 Task: Create a project with template Project Timeline with name TruTech with privacy Public and in the team Recorders . Create three sections in the project as To-Do, Doing and Done.
Action: Mouse moved to (44, 45)
Screenshot: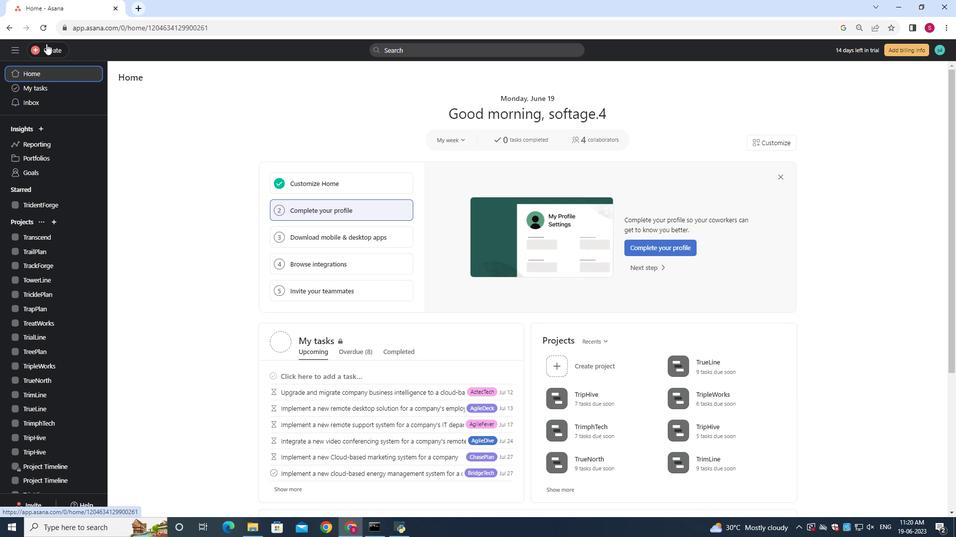 
Action: Mouse pressed left at (44, 45)
Screenshot: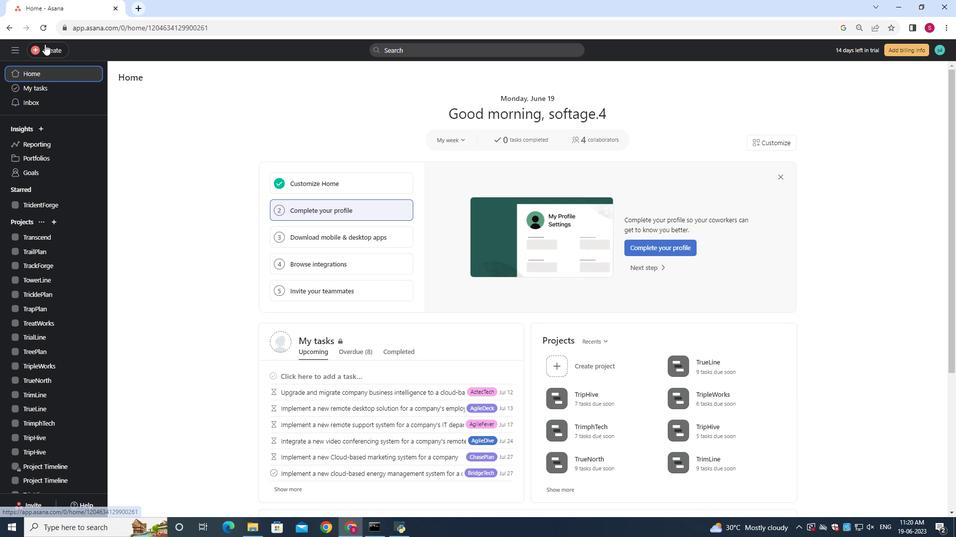 
Action: Mouse moved to (98, 69)
Screenshot: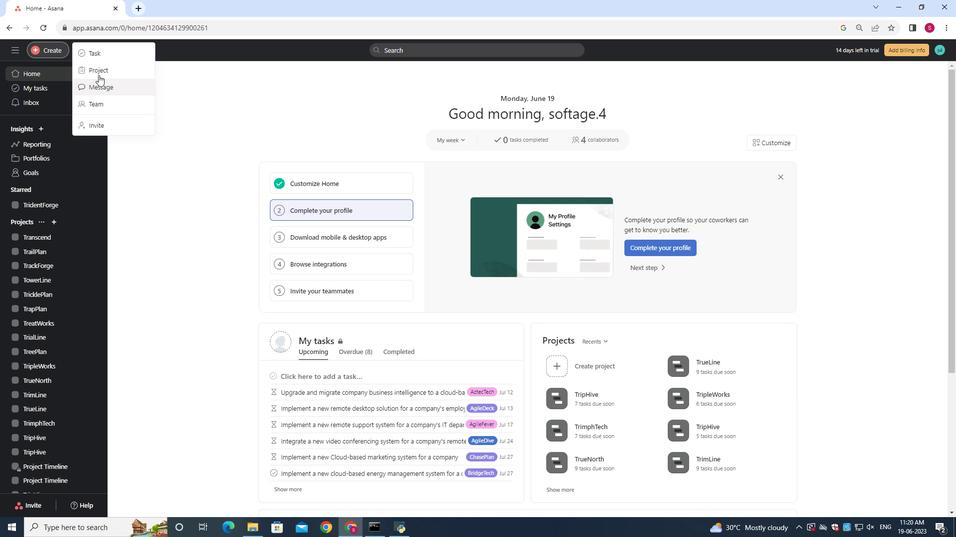 
Action: Mouse pressed left at (98, 69)
Screenshot: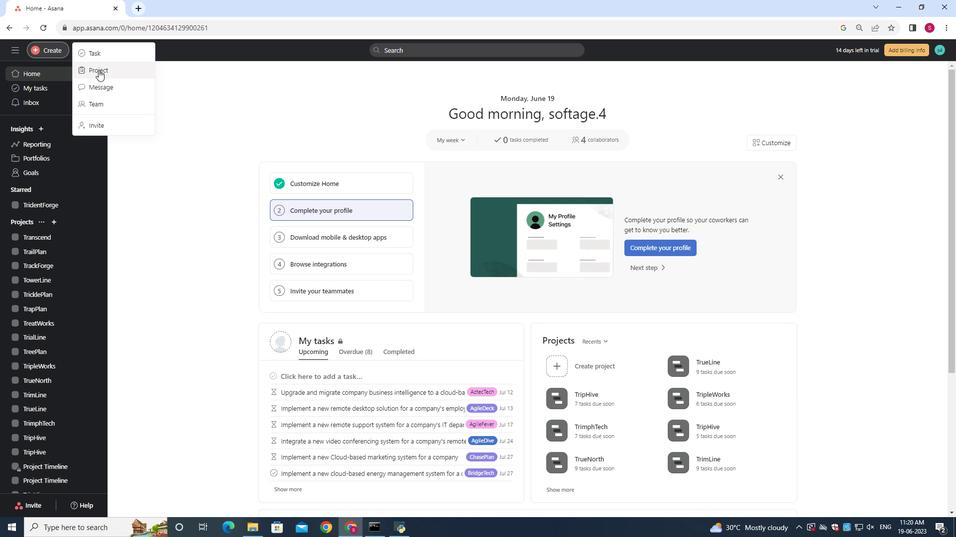 
Action: Mouse moved to (465, 277)
Screenshot: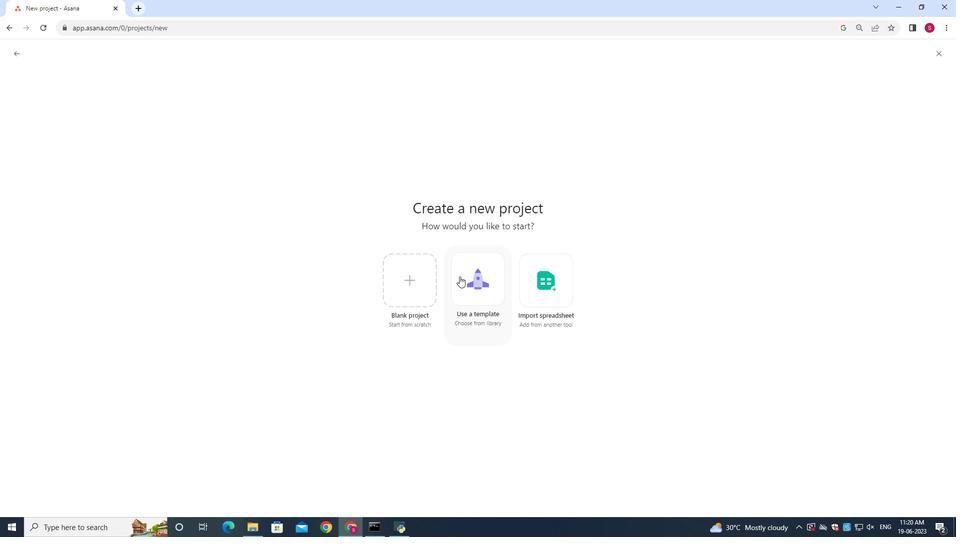 
Action: Mouse pressed left at (465, 277)
Screenshot: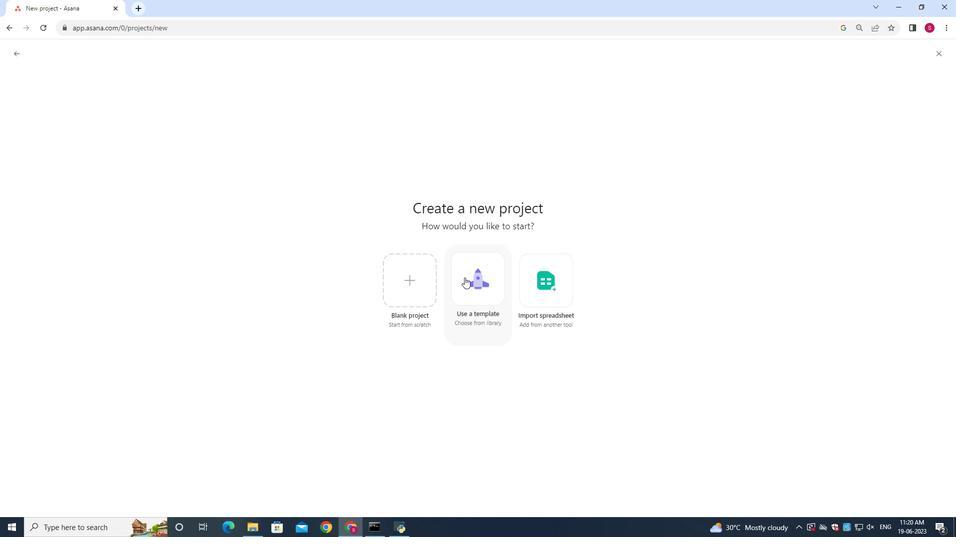 
Action: Mouse moved to (48, 248)
Screenshot: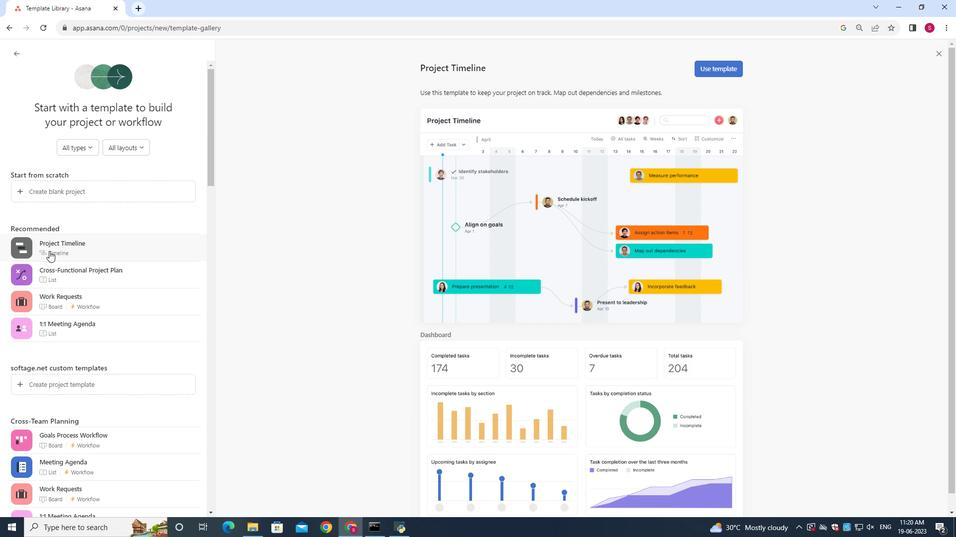 
Action: Mouse pressed left at (48, 248)
Screenshot: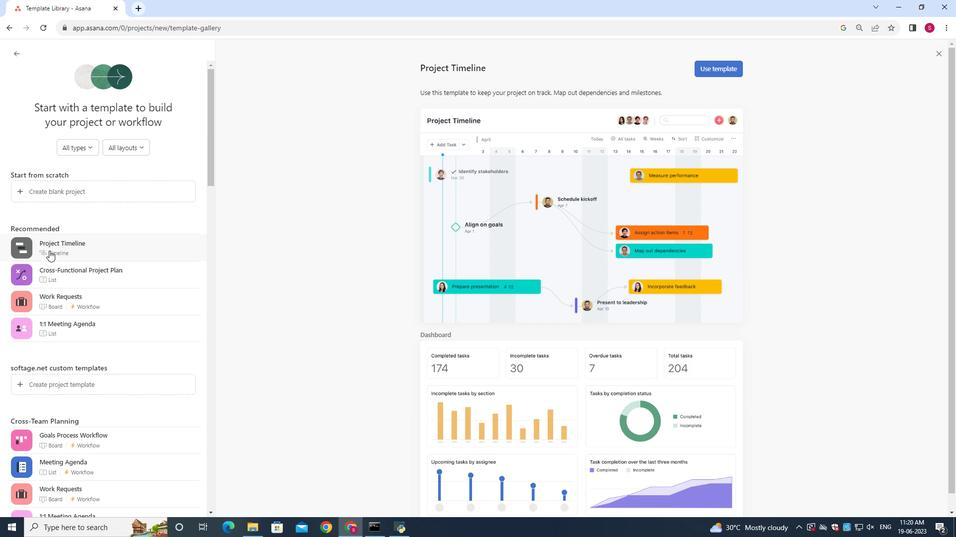 
Action: Mouse moved to (708, 68)
Screenshot: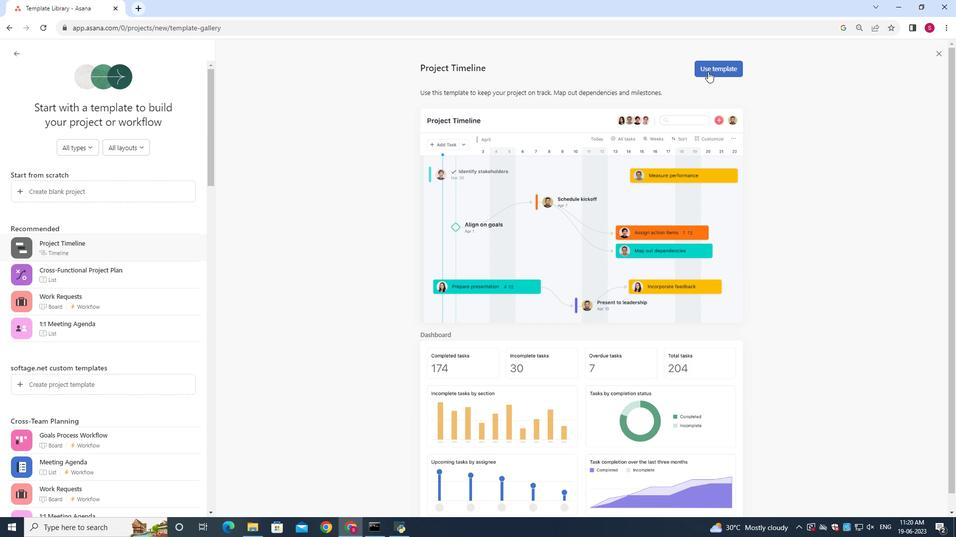 
Action: Mouse pressed left at (708, 68)
Screenshot: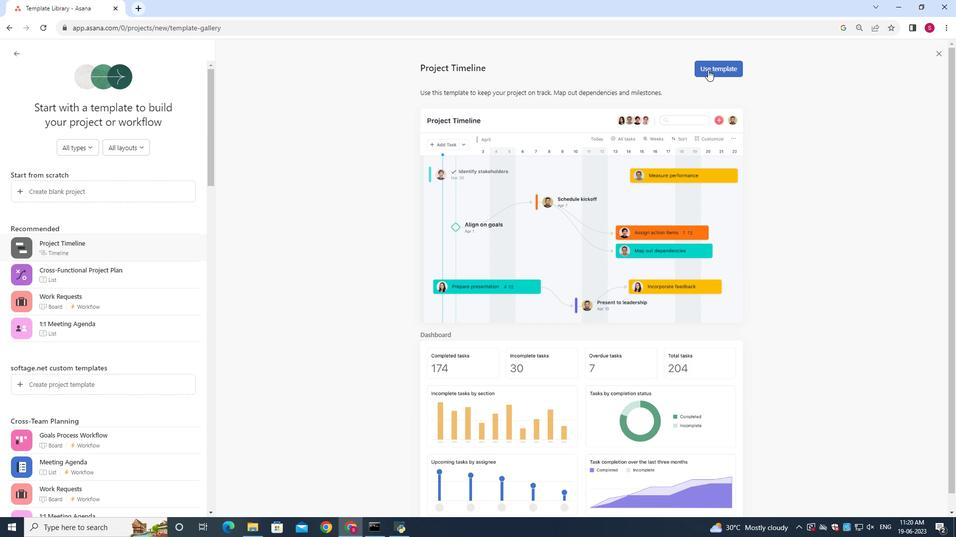 
Action: Mouse moved to (443, 167)
Screenshot: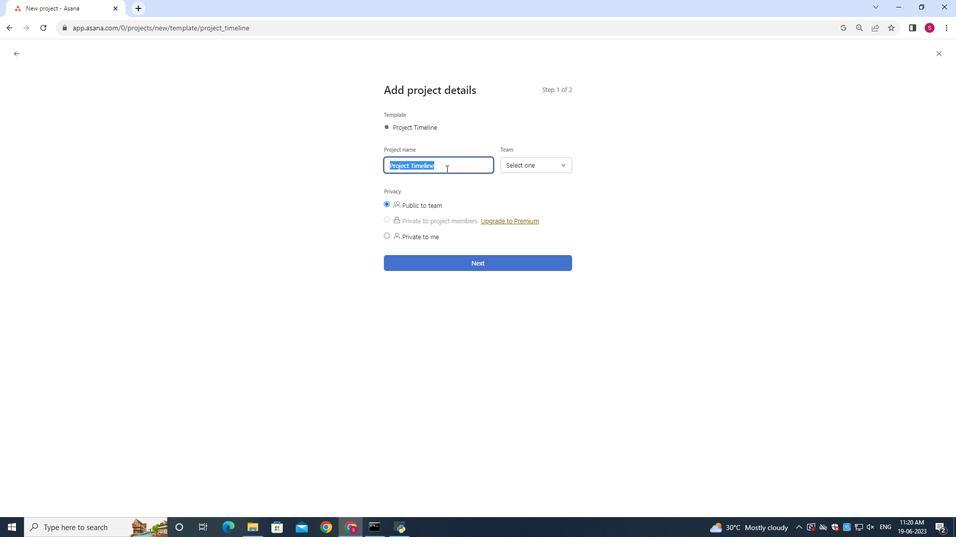 
Action: Key pressed <Key.backspace><Key.shift><Key.shift><Key.shift><Key.shift>Tru<Key.shift>Tech
Screenshot: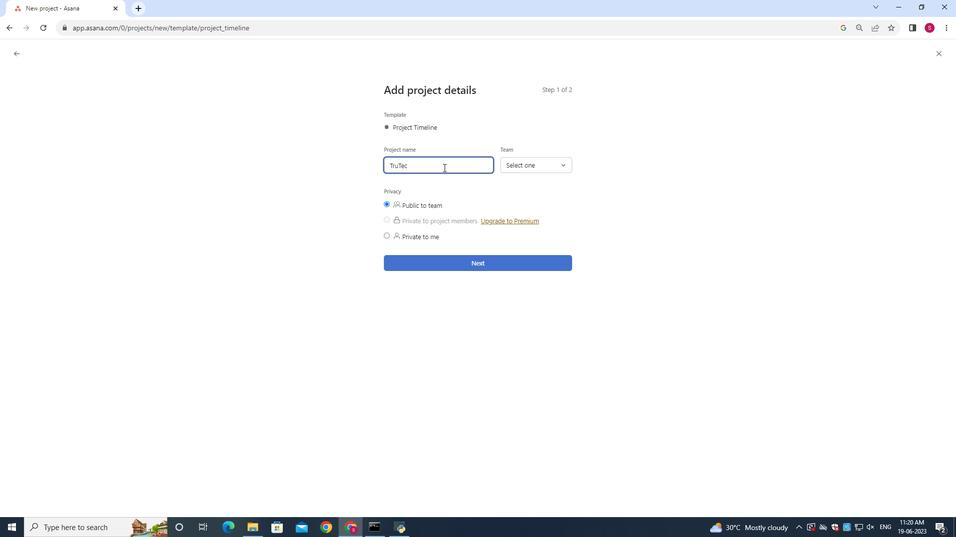 
Action: Mouse moved to (537, 162)
Screenshot: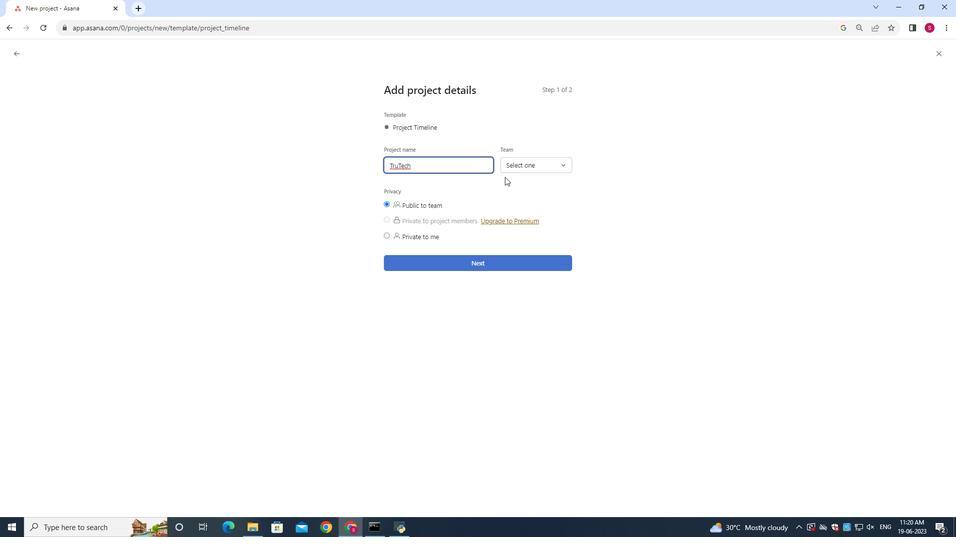 
Action: Mouse pressed left at (537, 162)
Screenshot: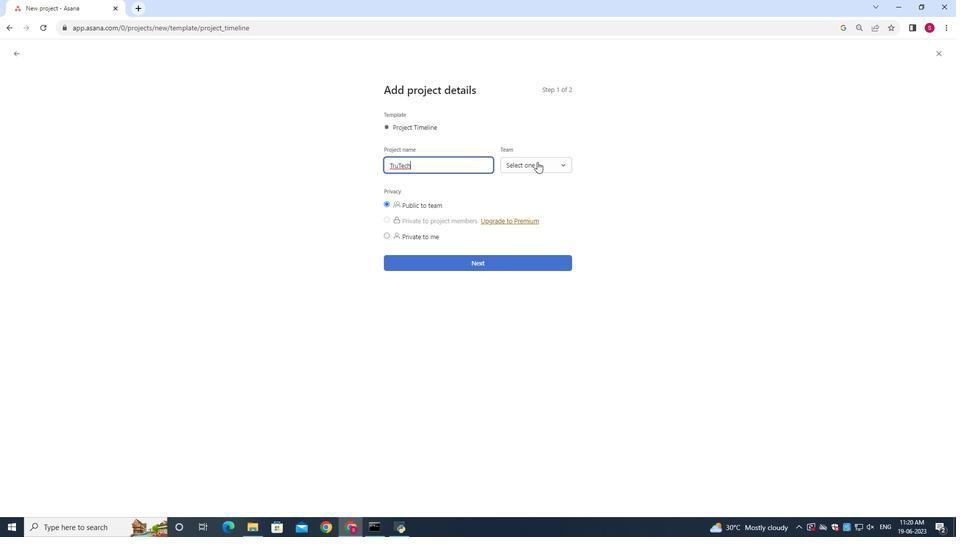 
Action: Mouse moved to (538, 173)
Screenshot: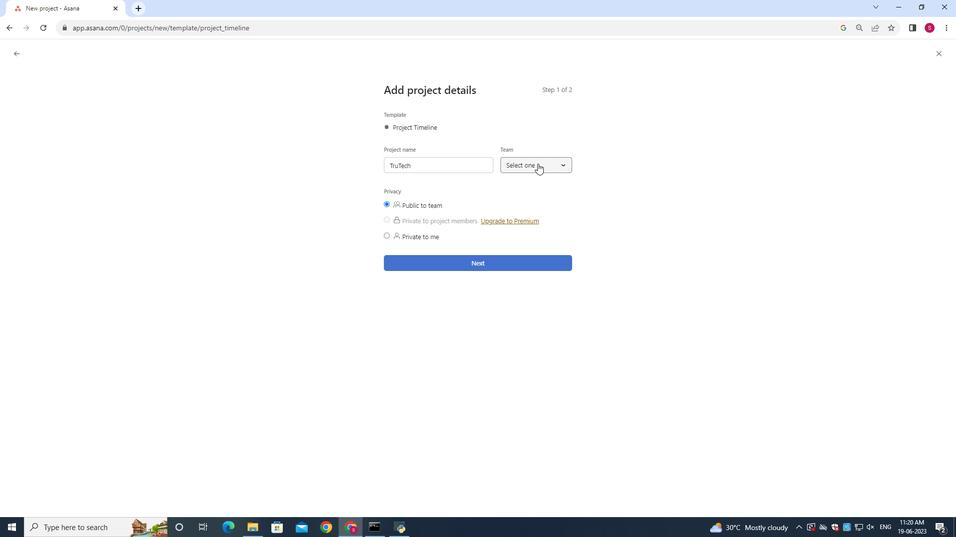 
Action: Mouse scrolled (538, 173) with delta (0, 0)
Screenshot: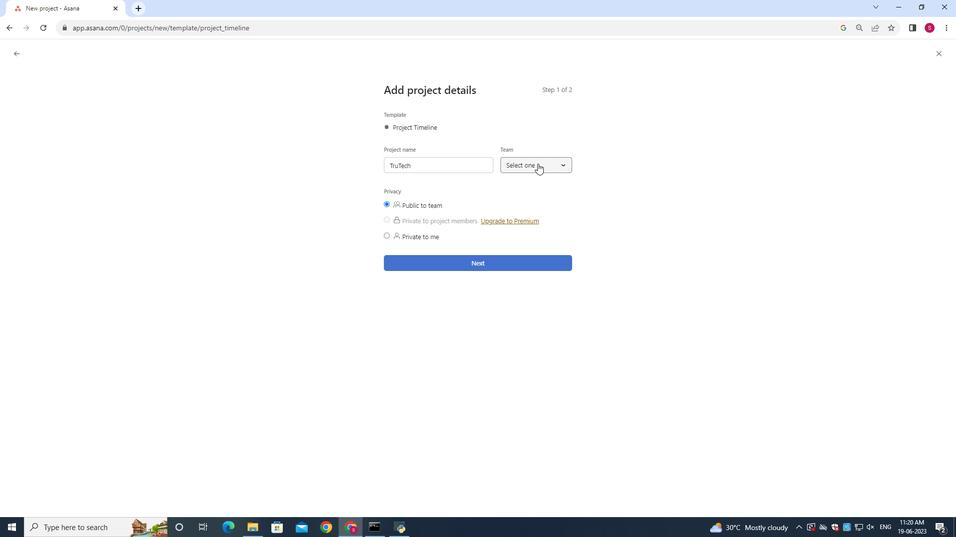 
Action: Mouse moved to (534, 200)
Screenshot: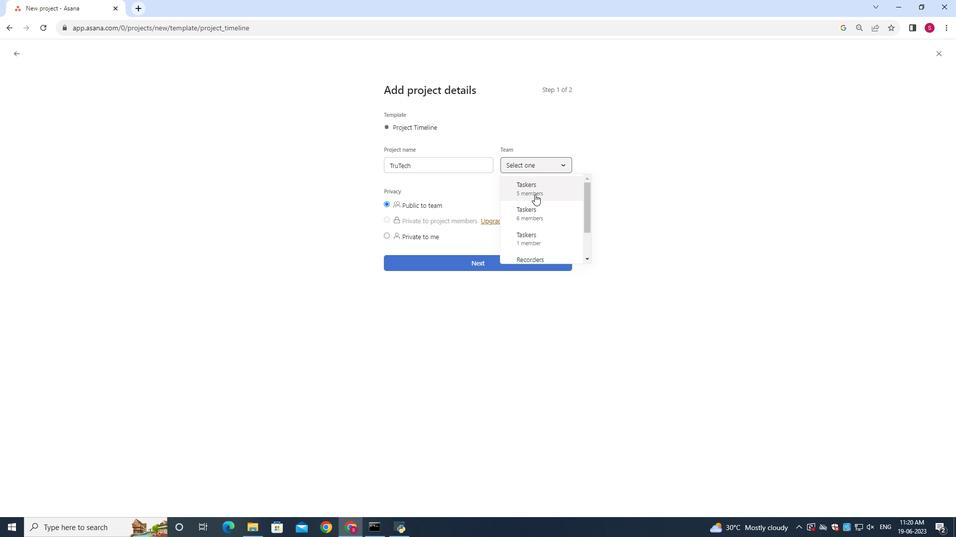 
Action: Mouse scrolled (534, 199) with delta (0, 0)
Screenshot: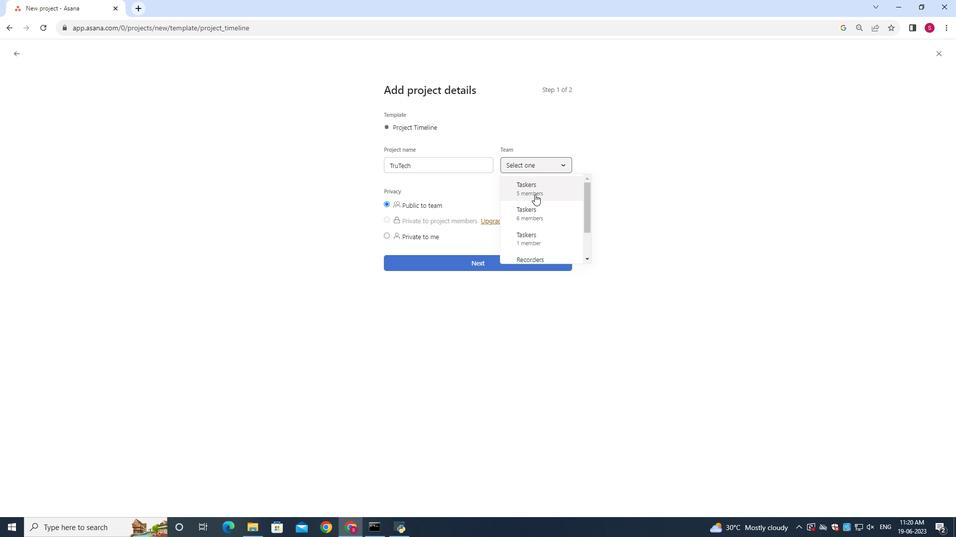 
Action: Mouse moved to (532, 217)
Screenshot: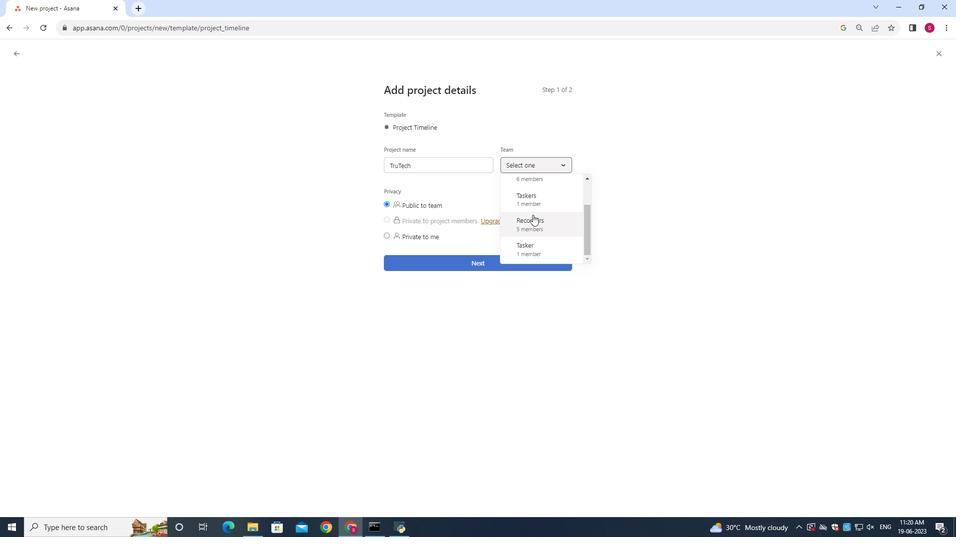 
Action: Mouse pressed left at (532, 217)
Screenshot: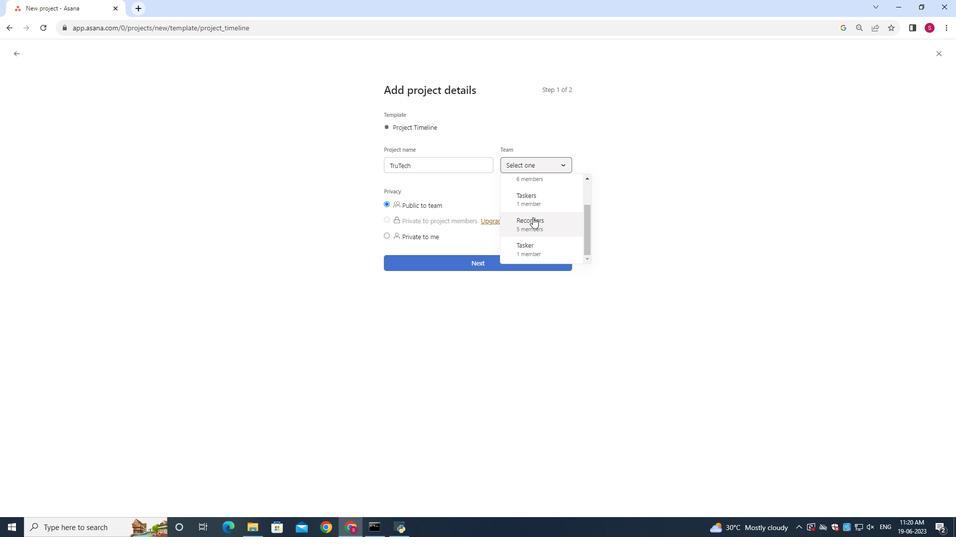 
Action: Mouse moved to (429, 209)
Screenshot: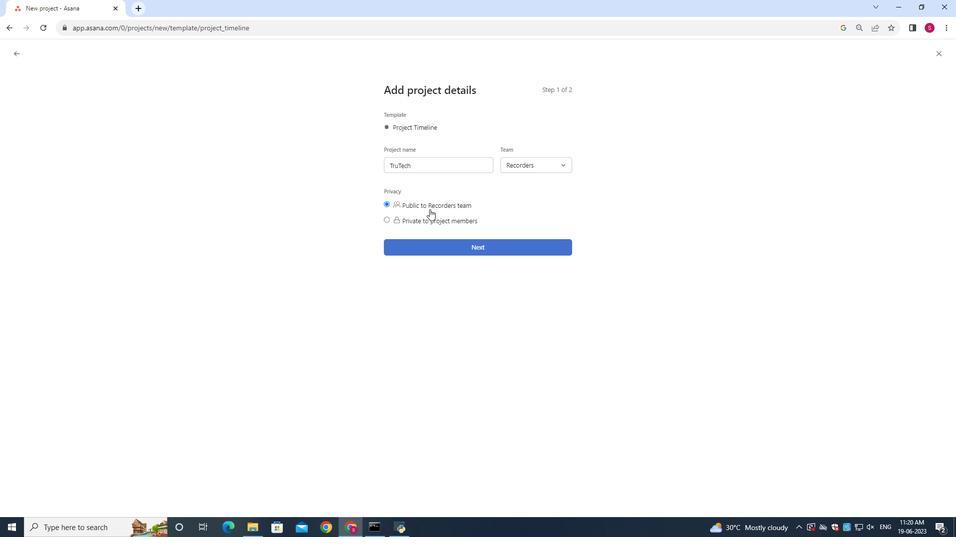 
Action: Mouse pressed left at (429, 209)
Screenshot: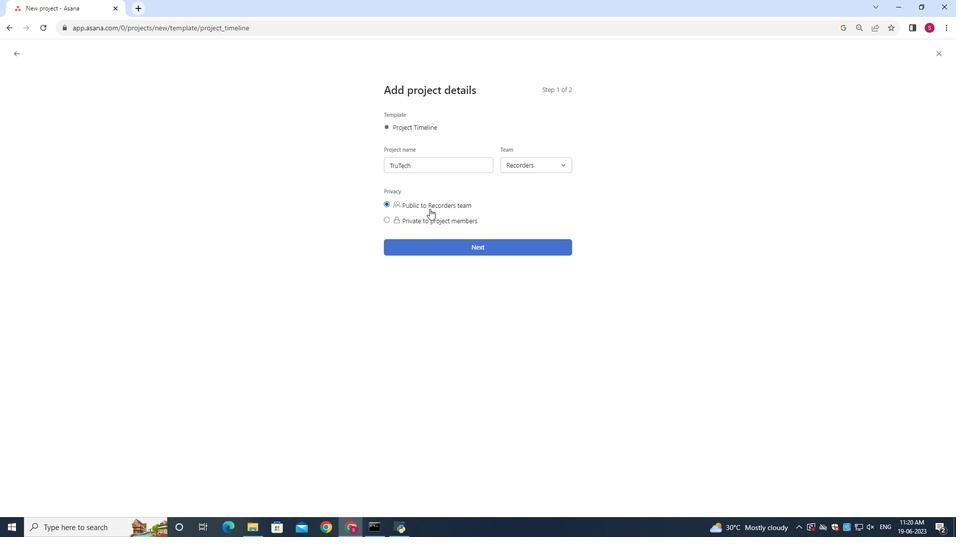 
Action: Mouse moved to (462, 247)
Screenshot: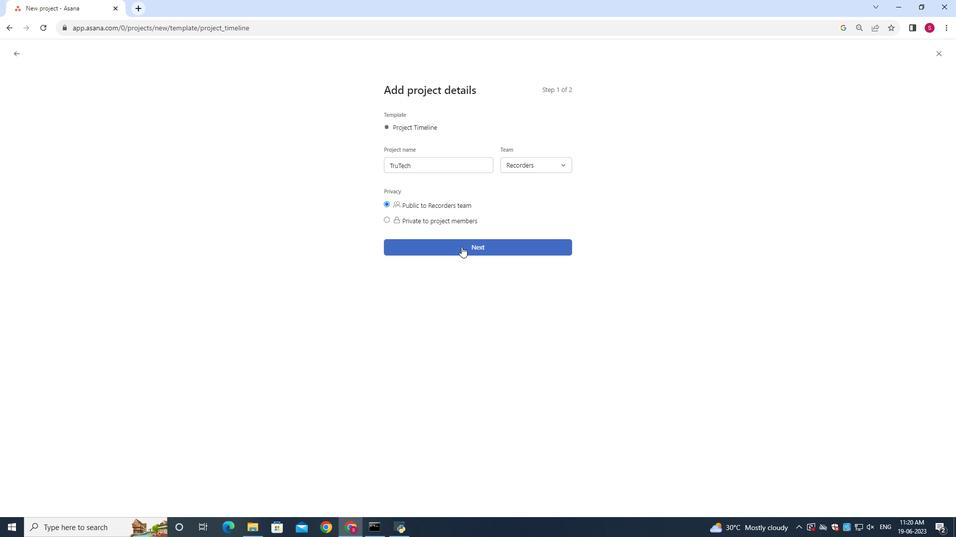 
Action: Mouse pressed left at (462, 247)
Screenshot: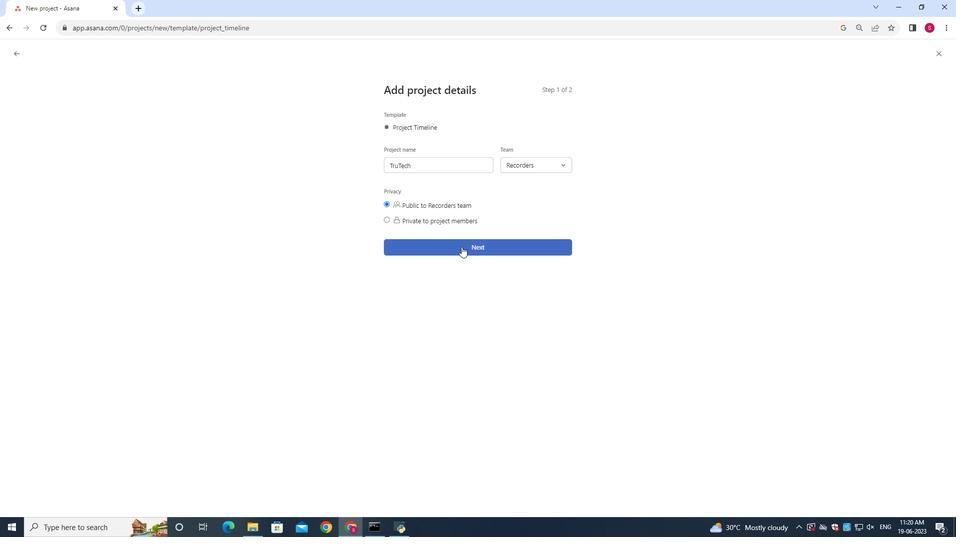 
Action: Mouse moved to (509, 270)
Screenshot: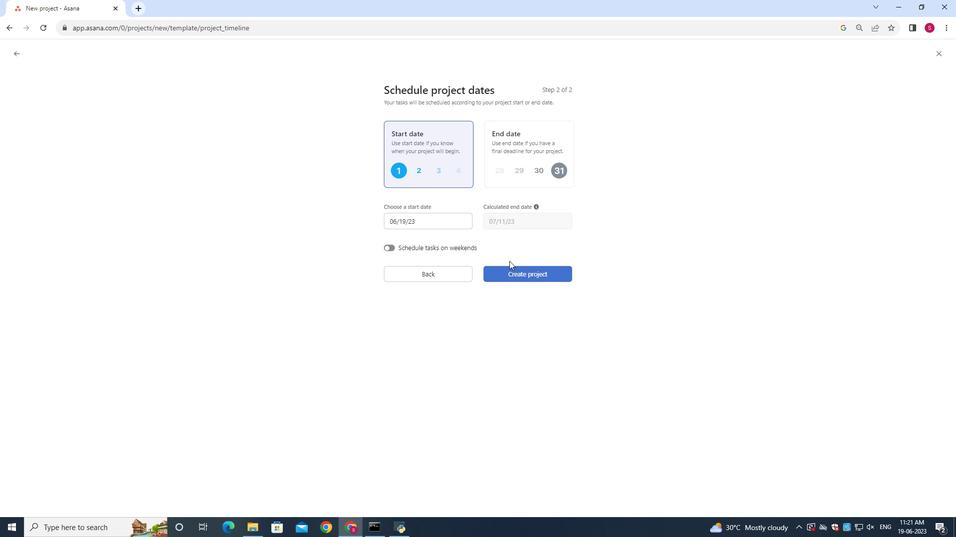 
Action: Mouse pressed left at (509, 270)
Screenshot: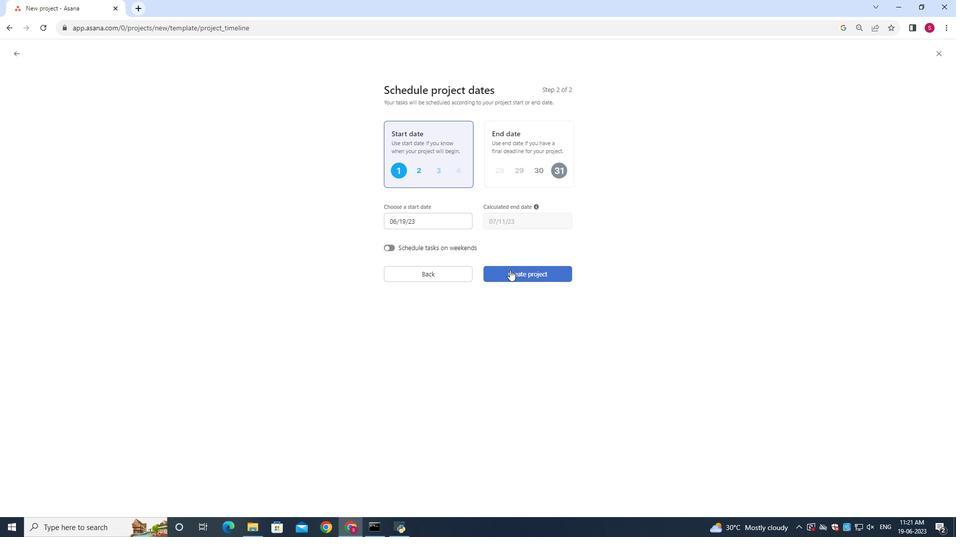 
Action: Mouse moved to (217, 286)
Screenshot: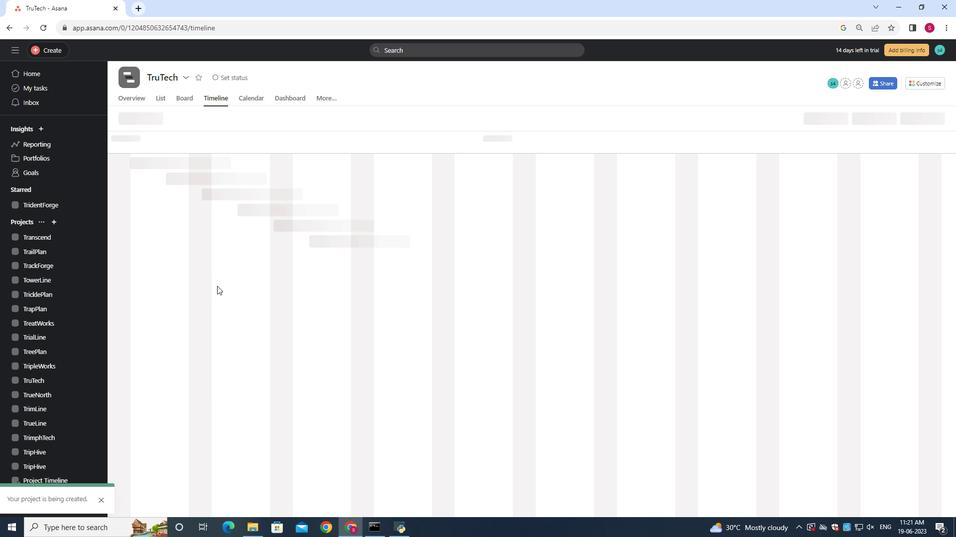
Action: Mouse scrolled (217, 285) with delta (0, 0)
Screenshot: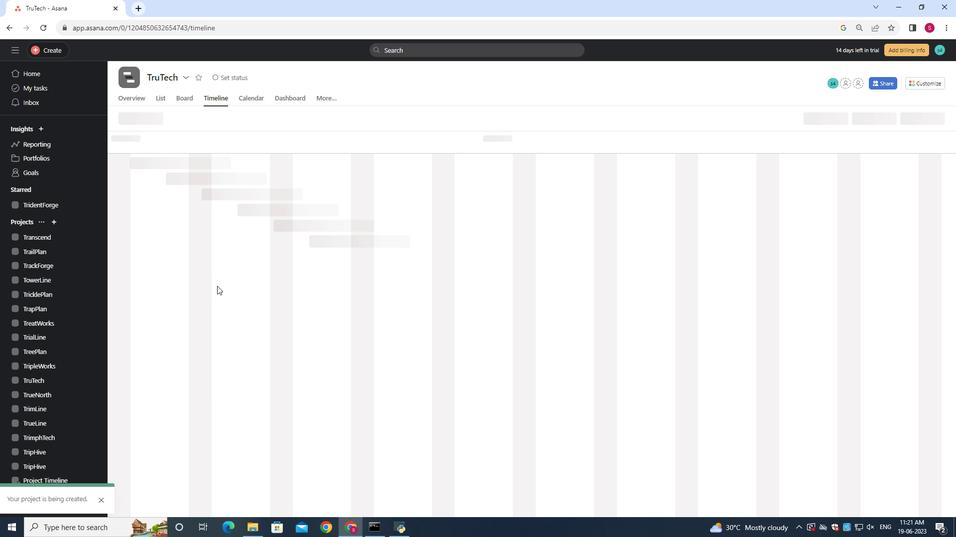 
Action: Mouse moved to (217, 286)
Screenshot: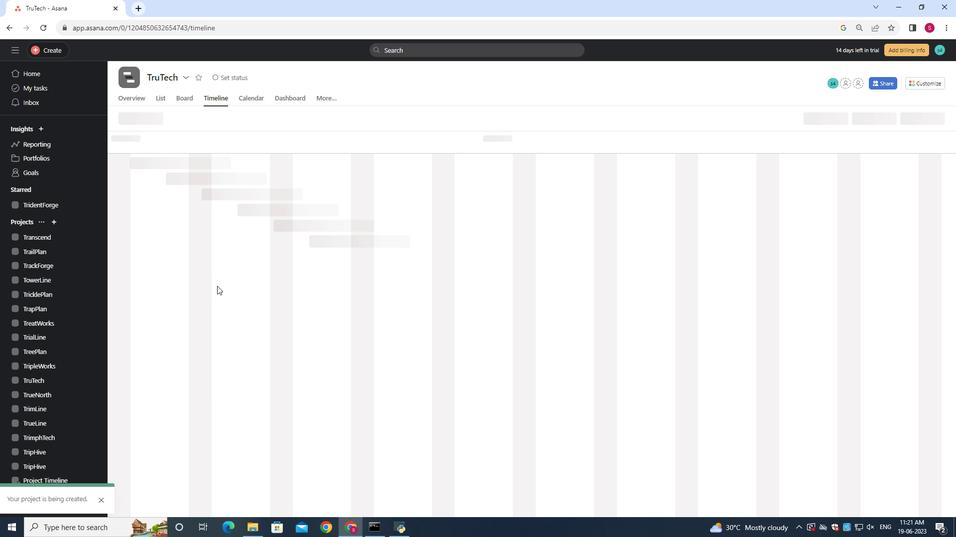 
Action: Mouse scrolled (217, 285) with delta (0, 0)
Screenshot: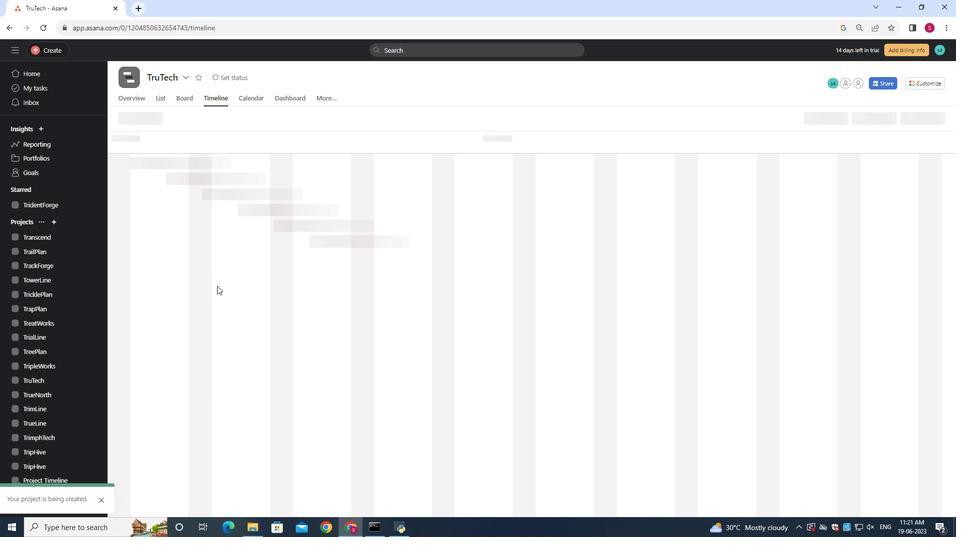 
Action: Mouse moved to (145, 311)
Screenshot: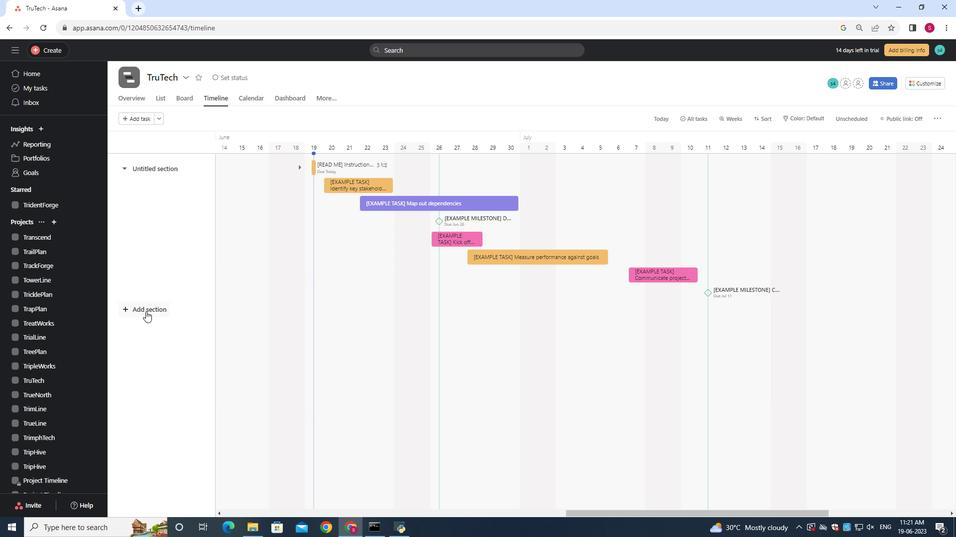 
Action: Mouse pressed left at (145, 311)
Screenshot: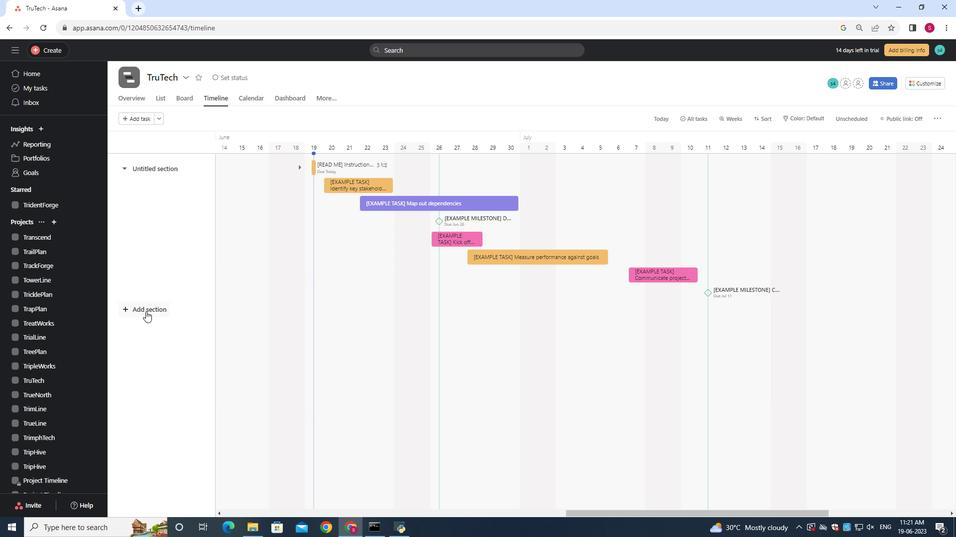 
Action: Mouse moved to (145, 311)
Screenshot: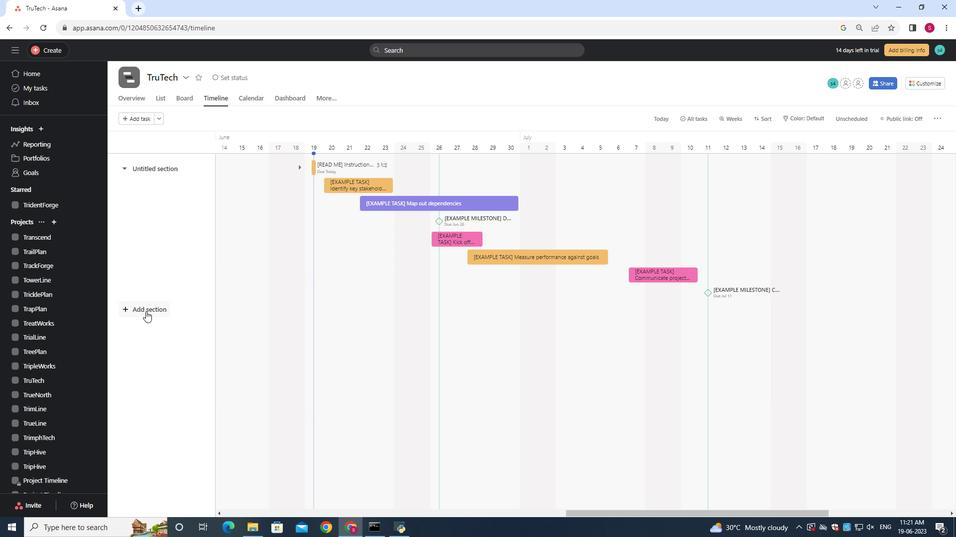 
Action: Key pressed <Key.shift>To-<Key.shift>DO
Screenshot: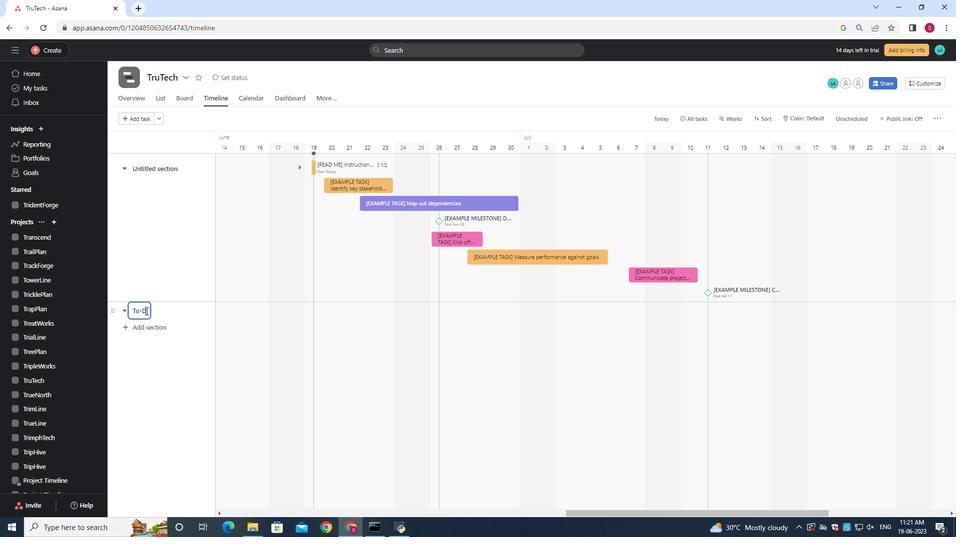 
Action: Mouse moved to (144, 328)
Screenshot: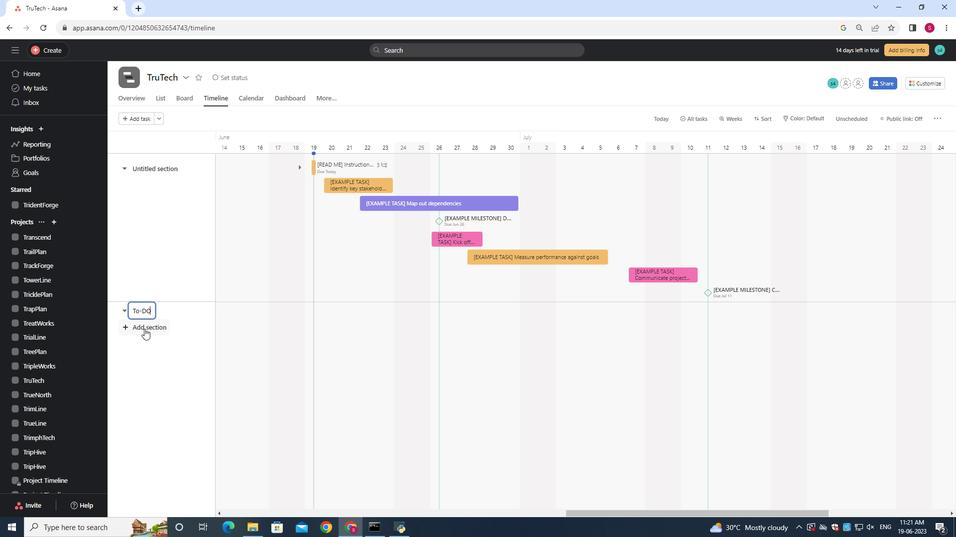
Action: Mouse pressed left at (144, 328)
Screenshot: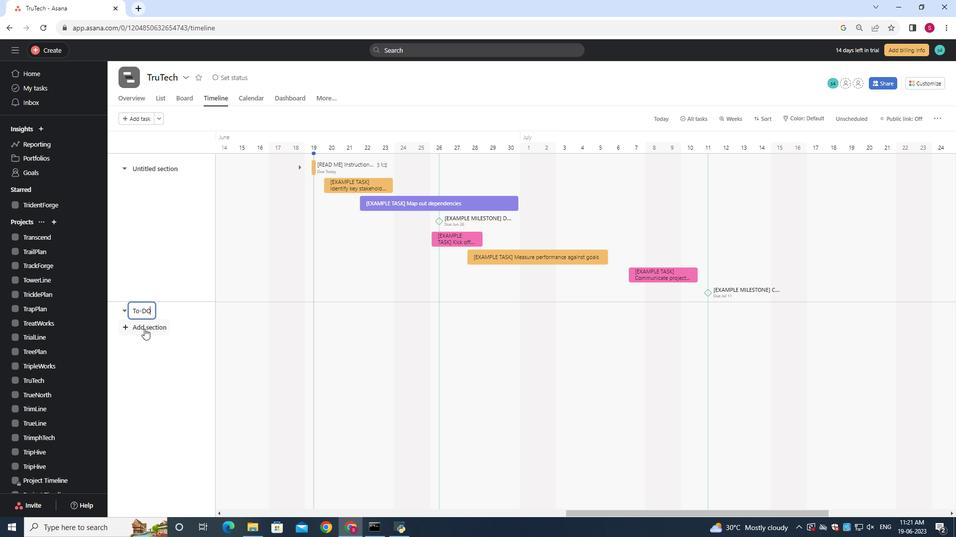 
Action: Mouse moved to (144, 328)
Screenshot: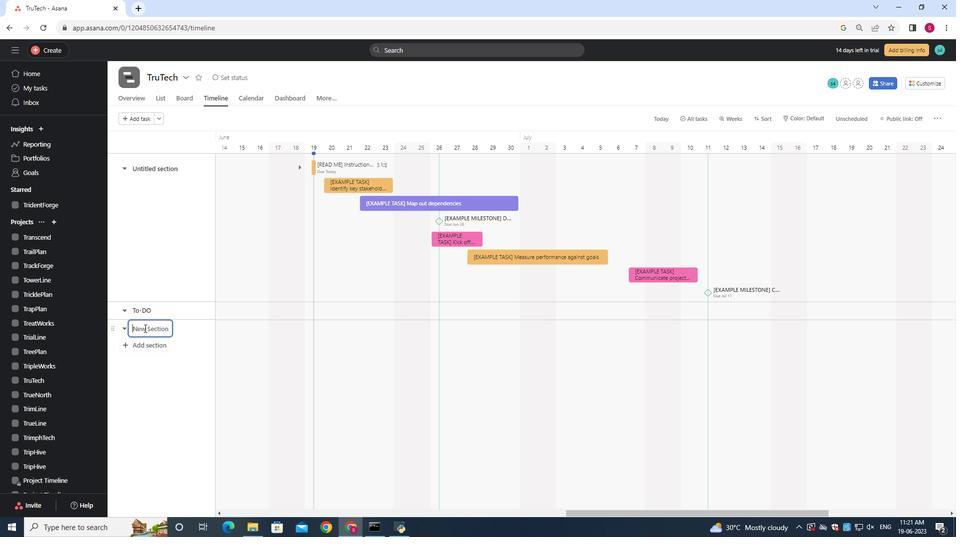 
Action: Key pressed <Key.shift><Key.shift><Key.shift><Key.shift><Key.shift><Key.shift><Key.shift><Key.shift><Key.shift><Key.shift><Key.shift><Key.shift><Key.shift><Key.shift><Key.shift><Key.shift><Key.shift><Key.shift><Key.shift><Key.shift><Key.shift>Doing
Screenshot: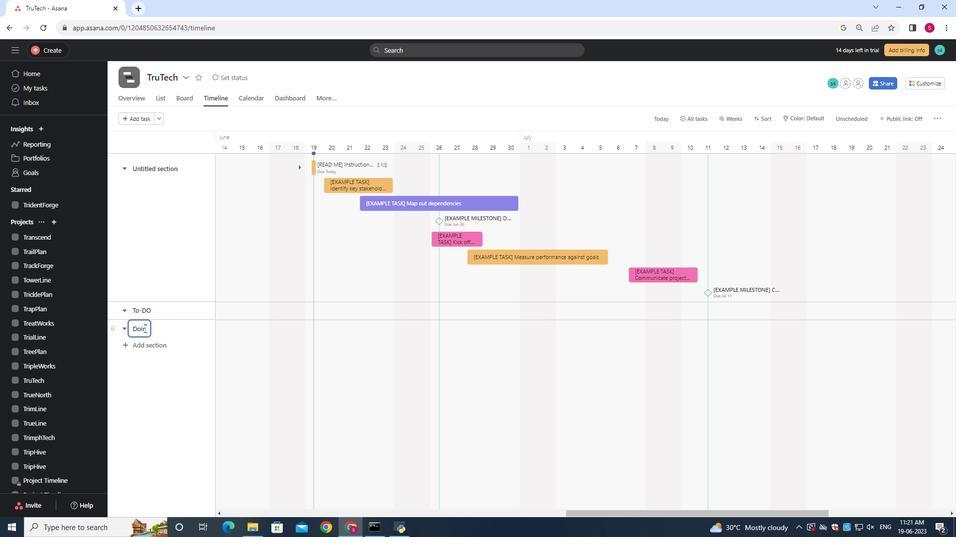 
Action: Mouse moved to (144, 347)
Screenshot: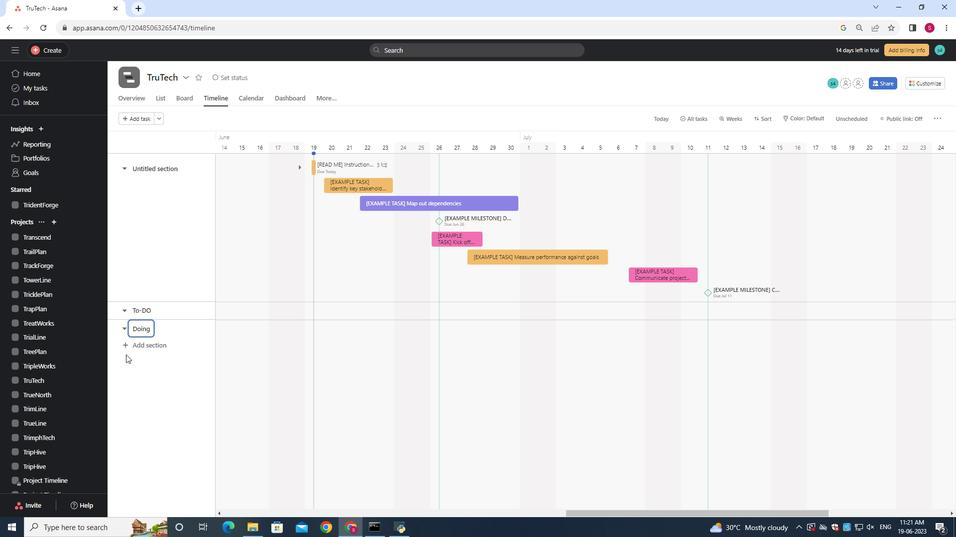
Action: Mouse pressed left at (144, 347)
Screenshot: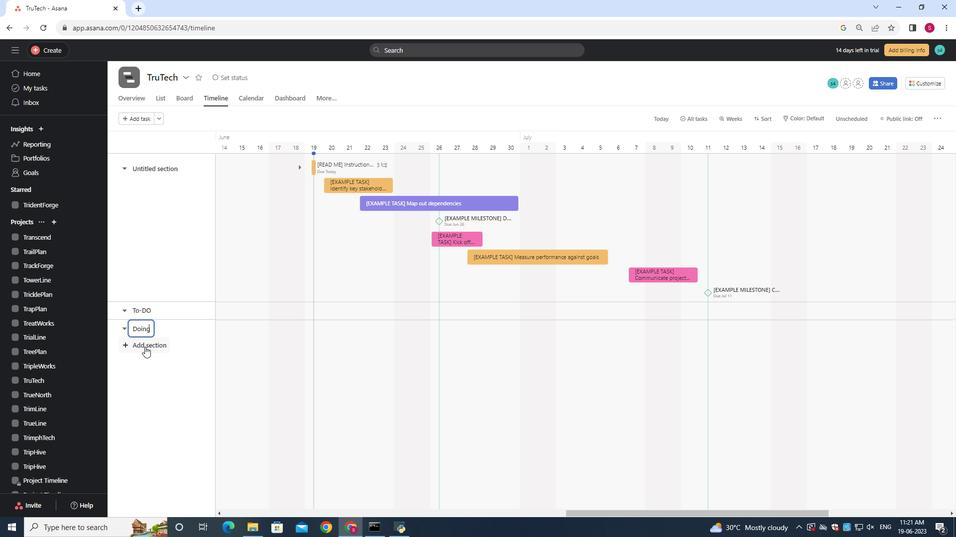 
Action: Key pressed <Key.shift><Key.shift>Done
Screenshot: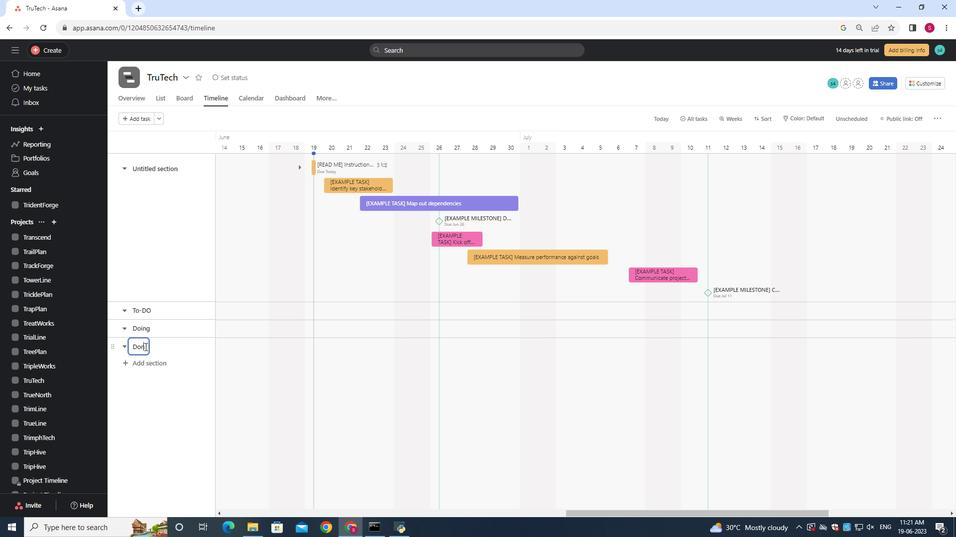 
Action: Mouse moved to (174, 350)
Screenshot: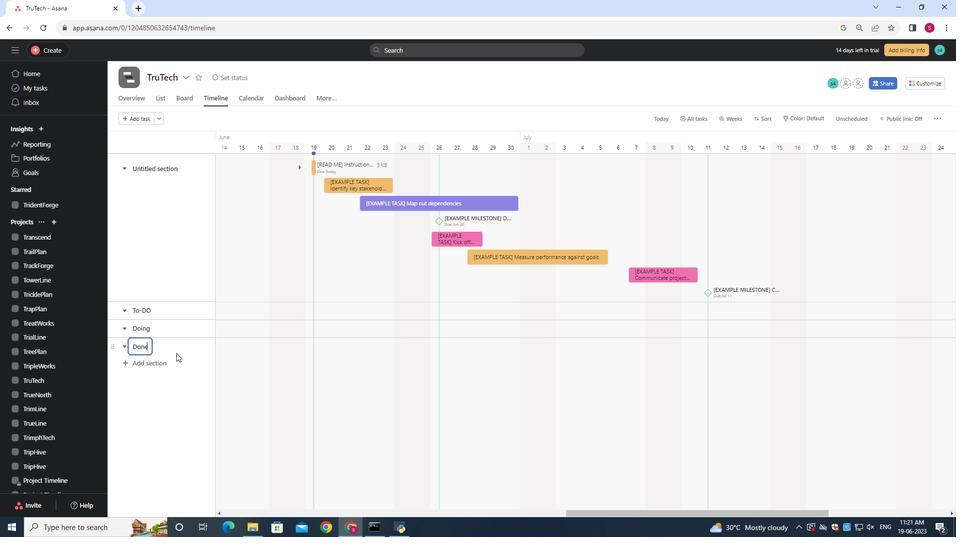 
Action: Mouse pressed left at (174, 350)
Screenshot: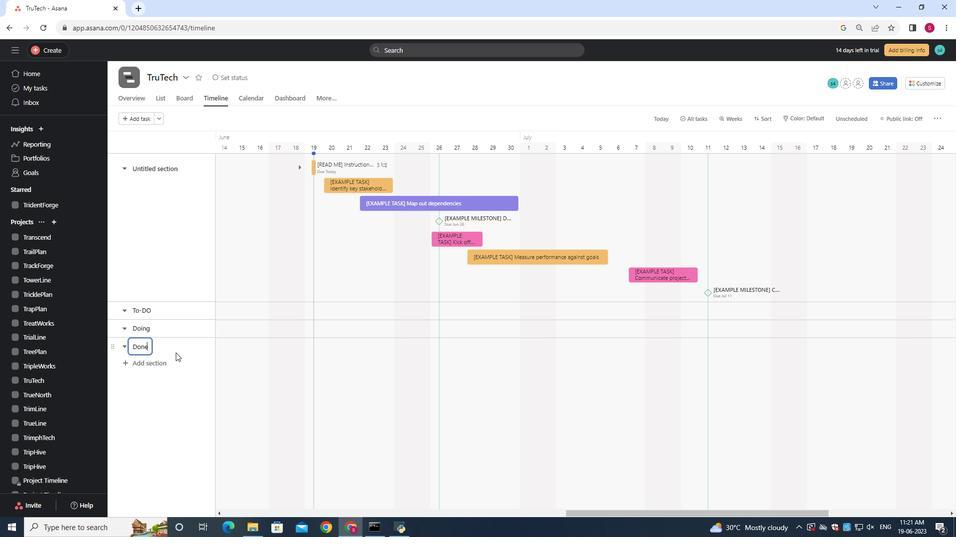 
